 Task: Add Sprouts Citrus Scented Dish Soap to the cart.
Action: Mouse moved to (700, 267)
Screenshot: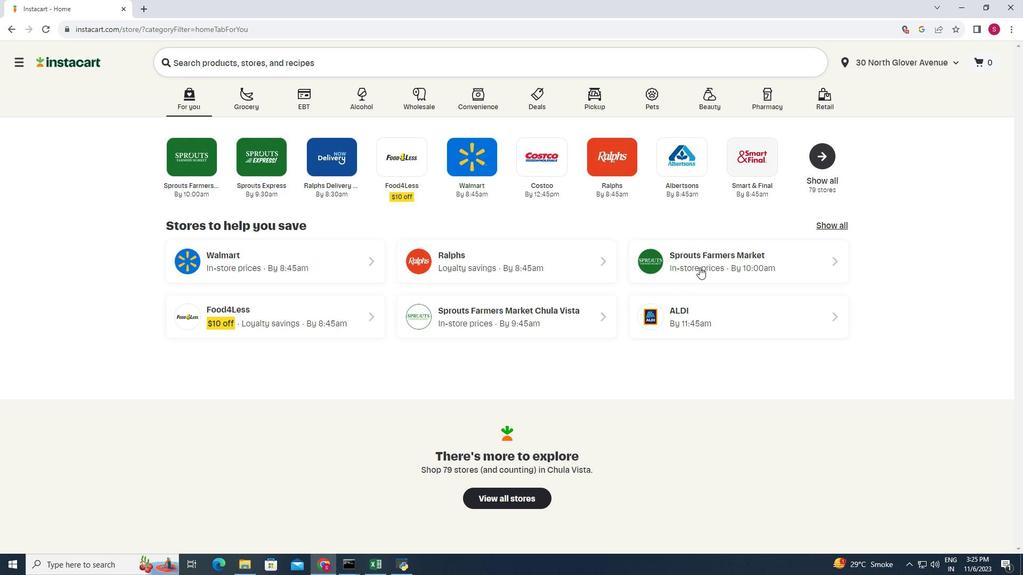 
Action: Mouse pressed left at (700, 267)
Screenshot: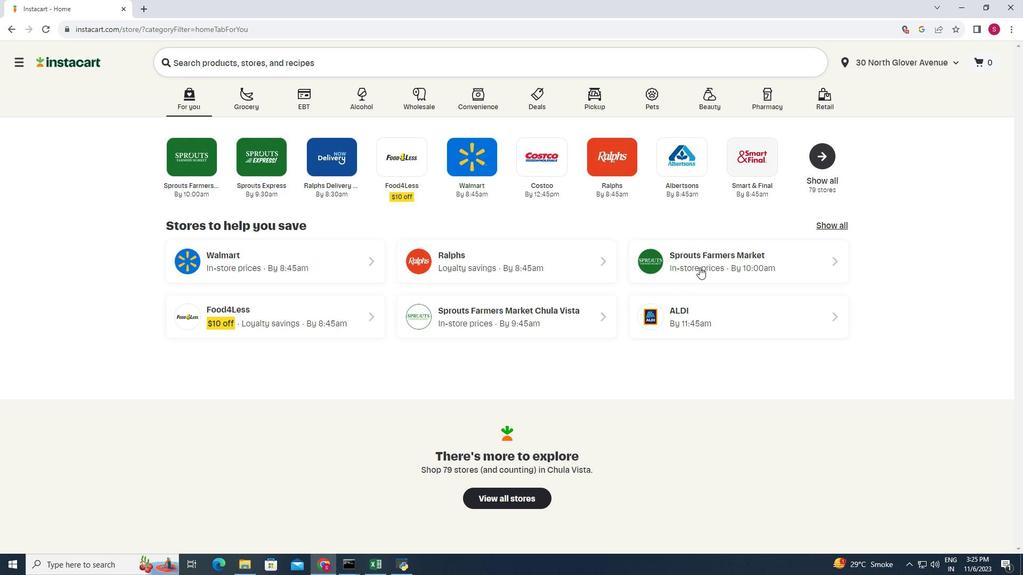 
Action: Mouse moved to (61, 382)
Screenshot: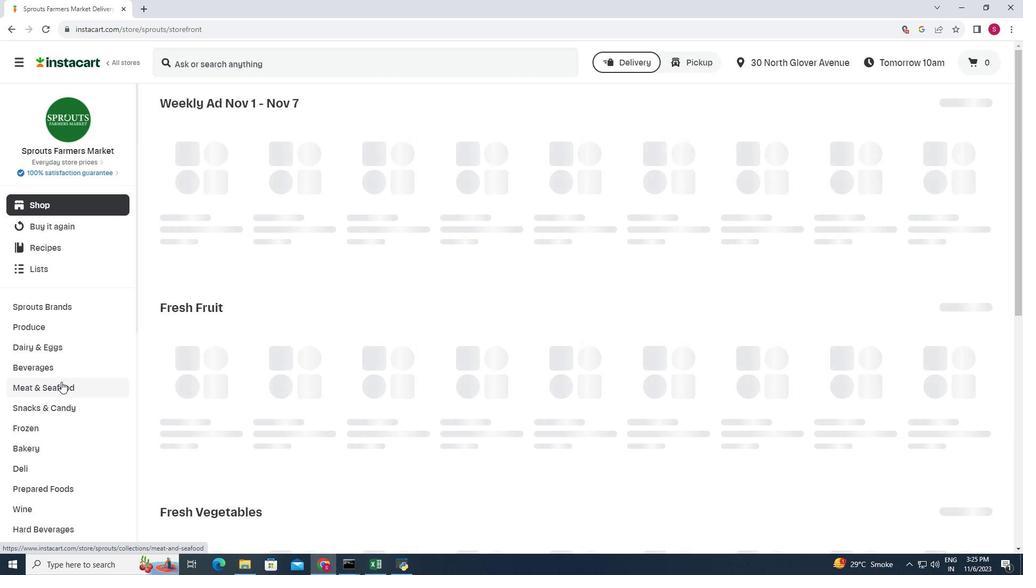 
Action: Mouse scrolled (61, 381) with delta (0, 0)
Screenshot: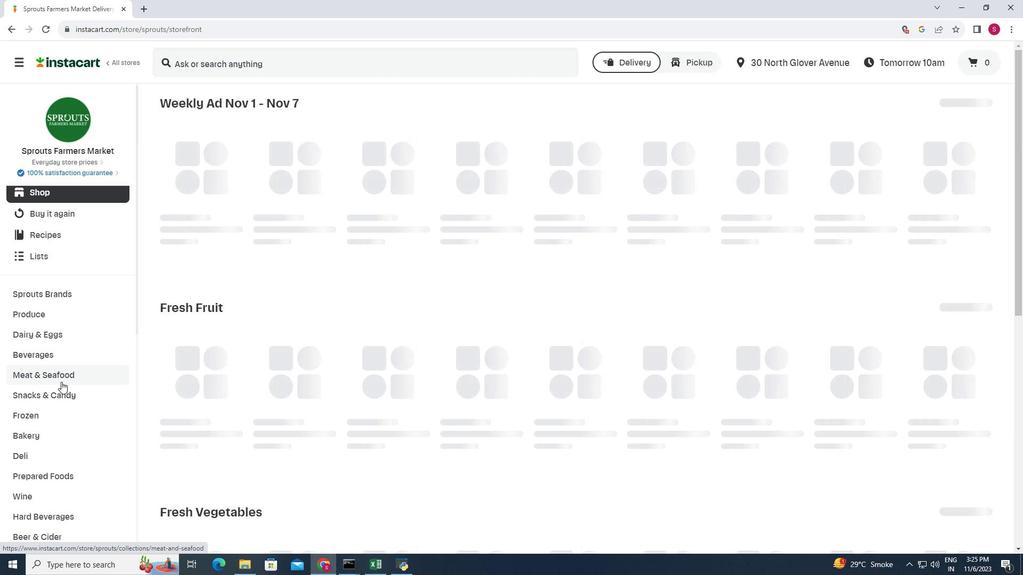 
Action: Mouse scrolled (61, 381) with delta (0, 0)
Screenshot: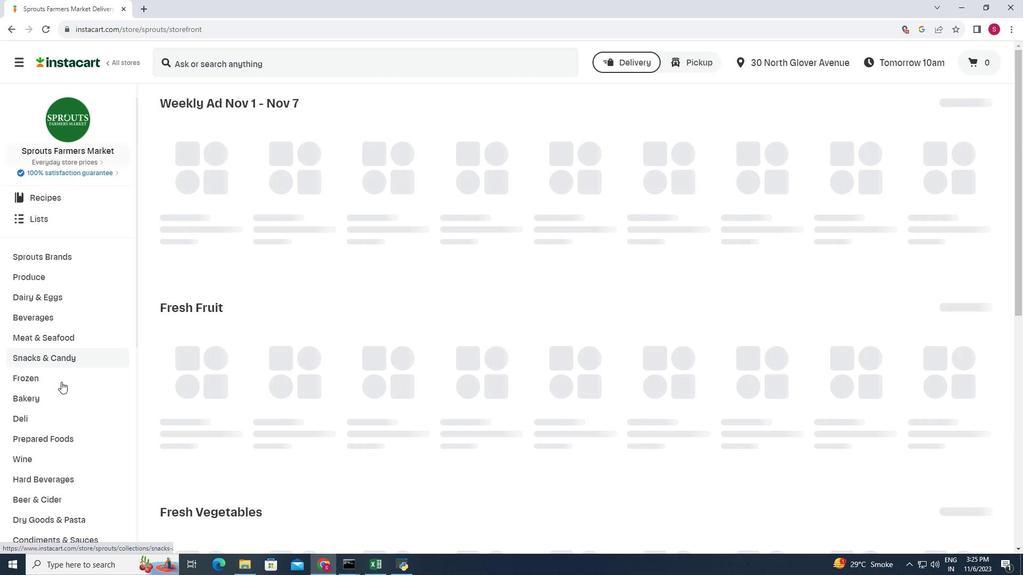 
Action: Mouse scrolled (61, 381) with delta (0, 0)
Screenshot: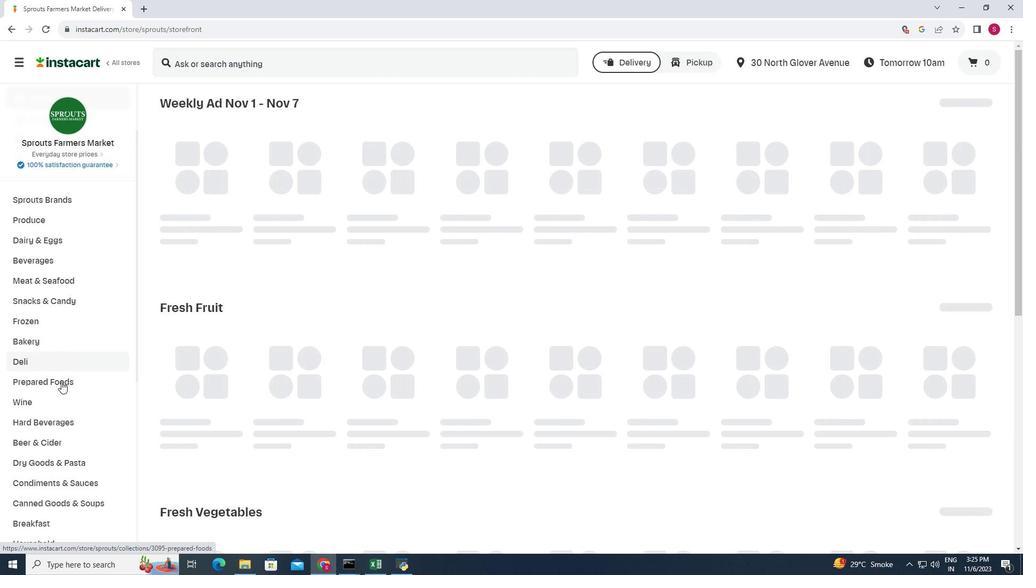 
Action: Mouse scrolled (61, 381) with delta (0, 0)
Screenshot: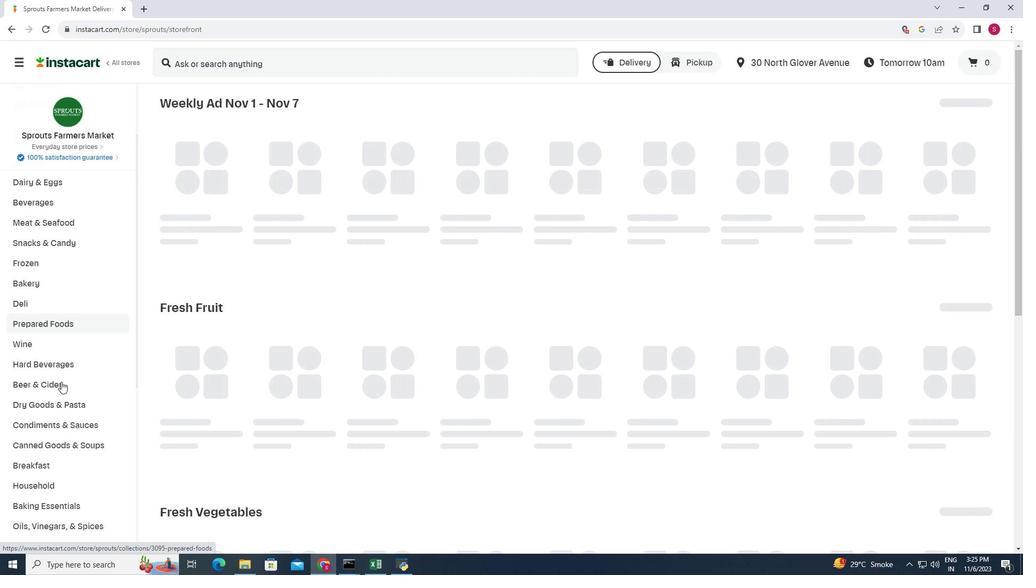 
Action: Mouse moved to (67, 437)
Screenshot: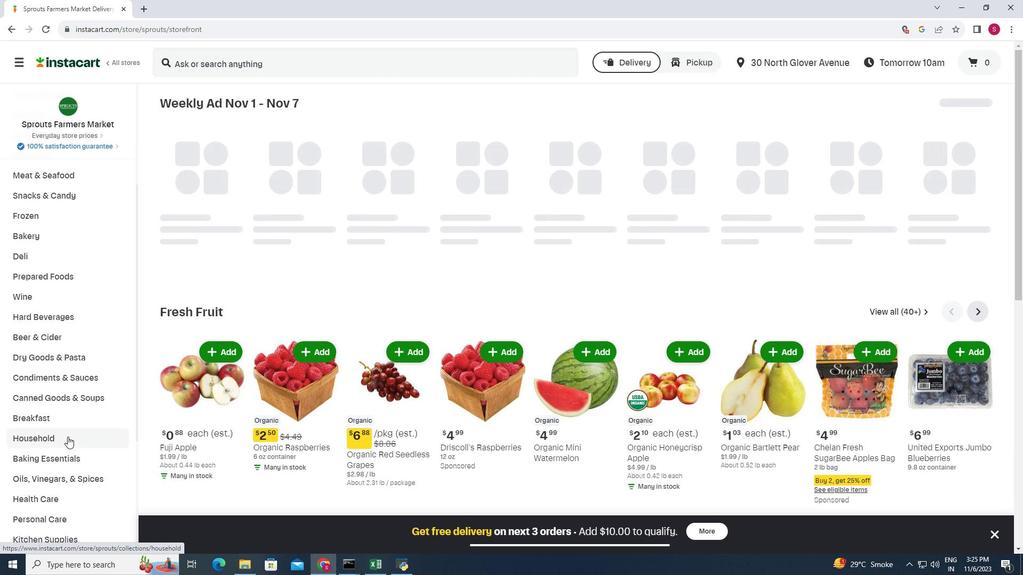
Action: Mouse pressed left at (67, 437)
Screenshot: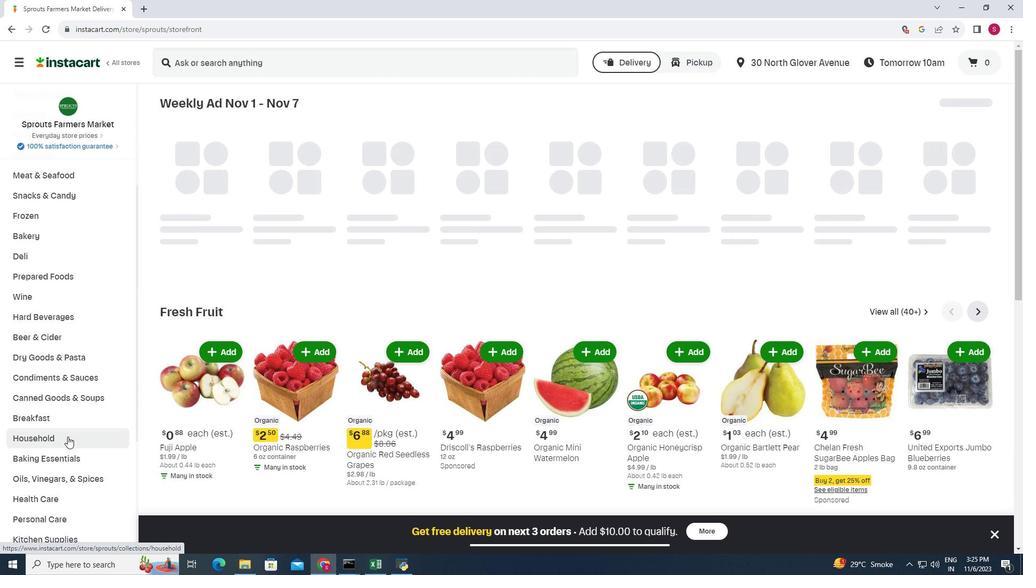 
Action: Mouse moved to (341, 135)
Screenshot: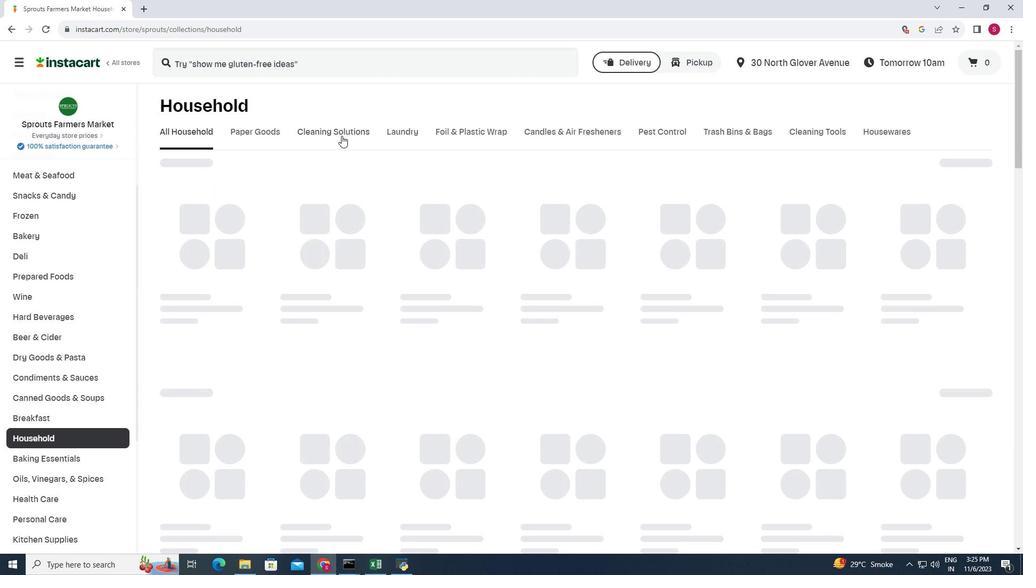 
Action: Mouse pressed left at (341, 135)
Screenshot: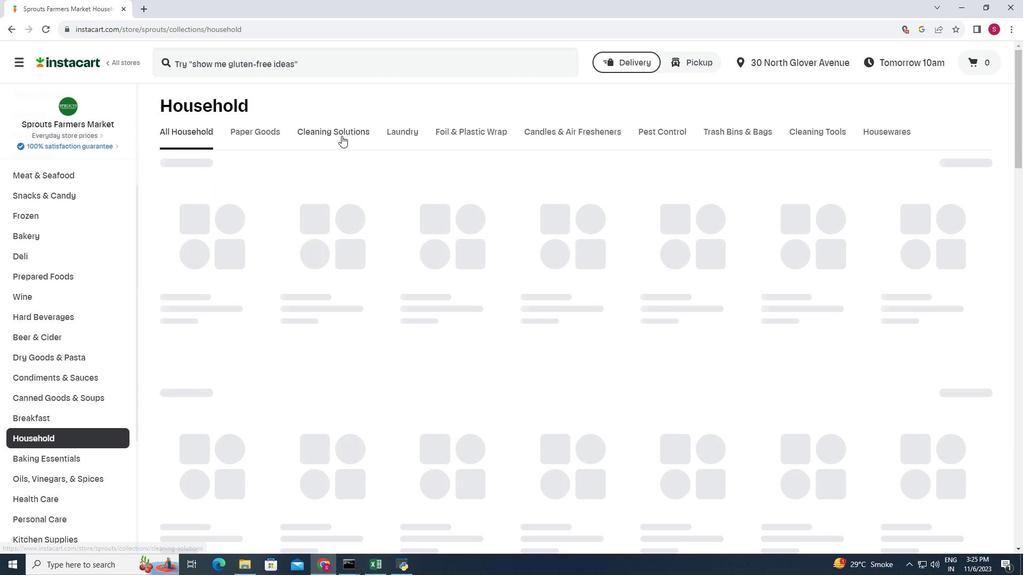 
Action: Mouse moved to (362, 173)
Screenshot: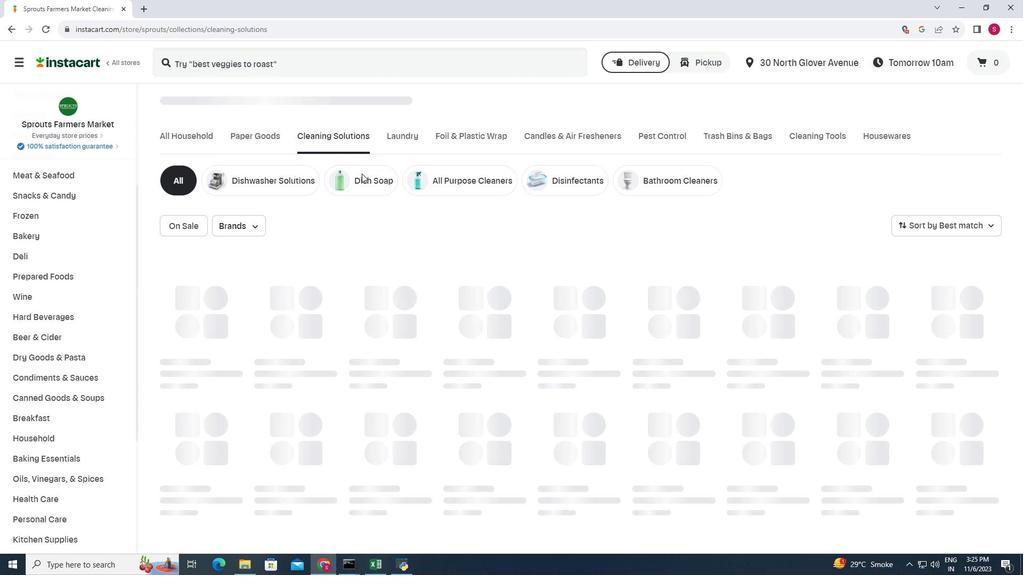
Action: Mouse pressed left at (362, 173)
Screenshot: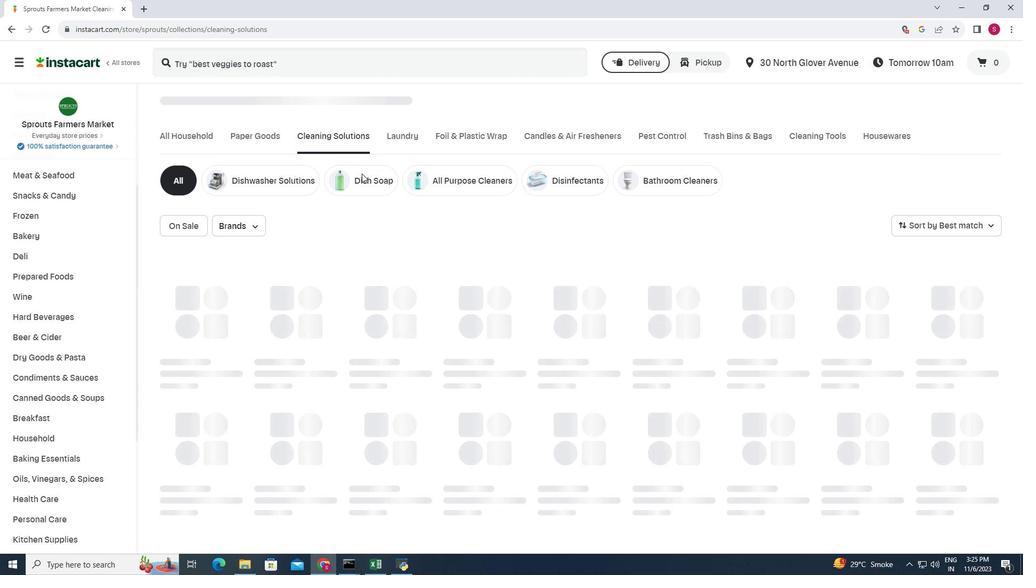 
Action: Mouse moved to (503, 276)
Screenshot: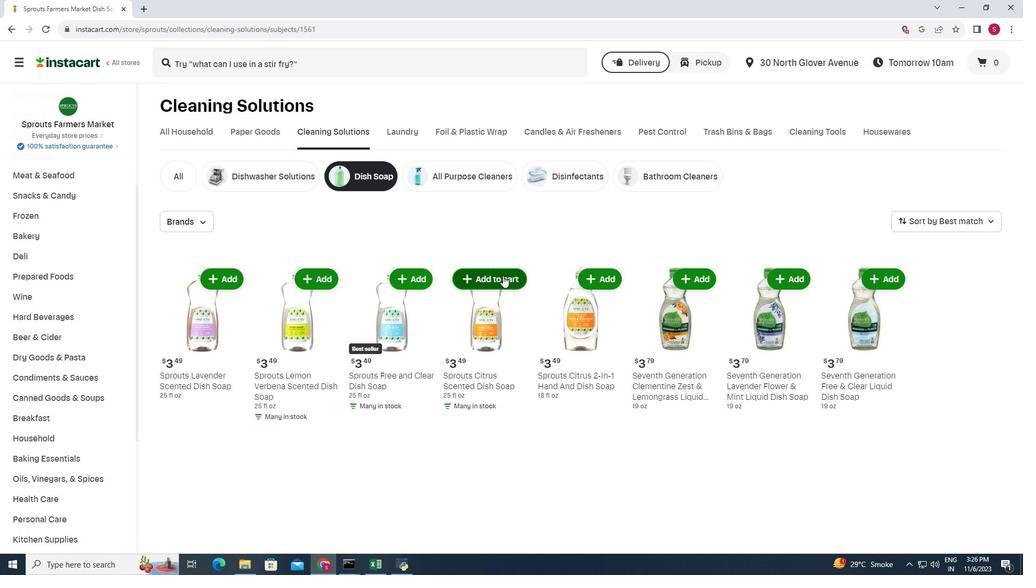 
Action: Mouse pressed left at (503, 276)
Screenshot: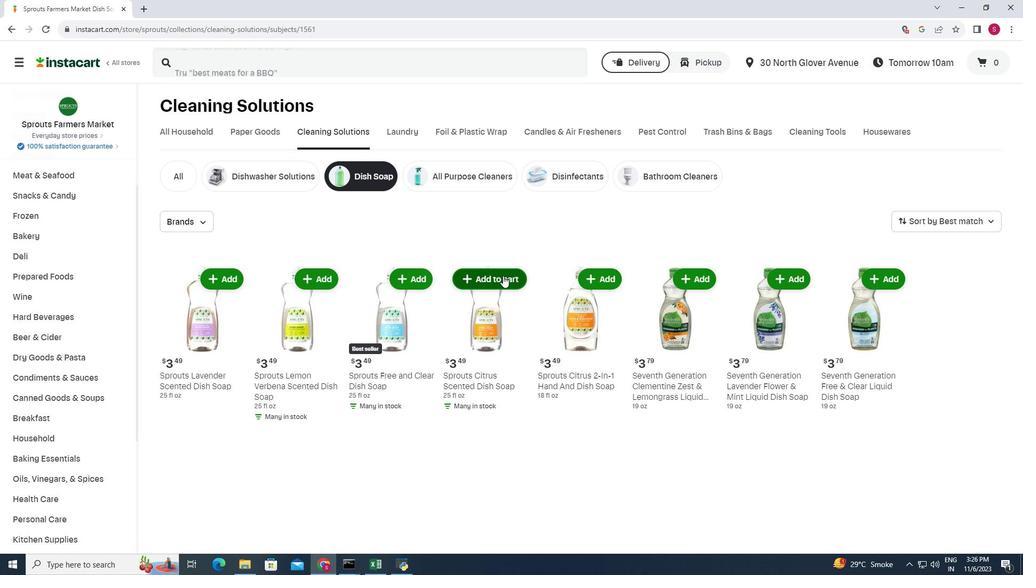 
Action: Mouse moved to (507, 244)
Screenshot: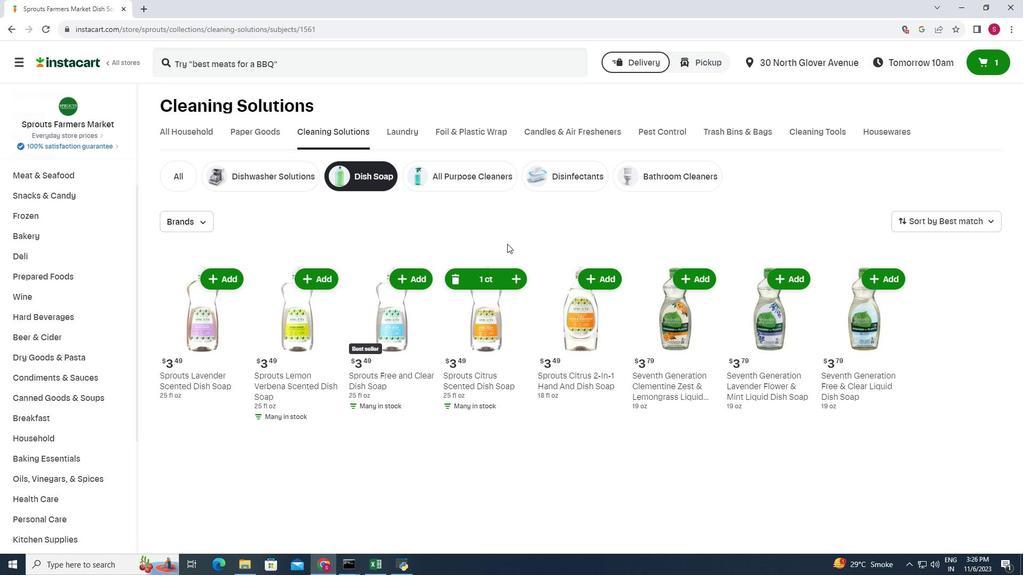 
